Task: Select the West Africa Time as time zone for the schedule.
Action: Mouse moved to (86, 246)
Screenshot: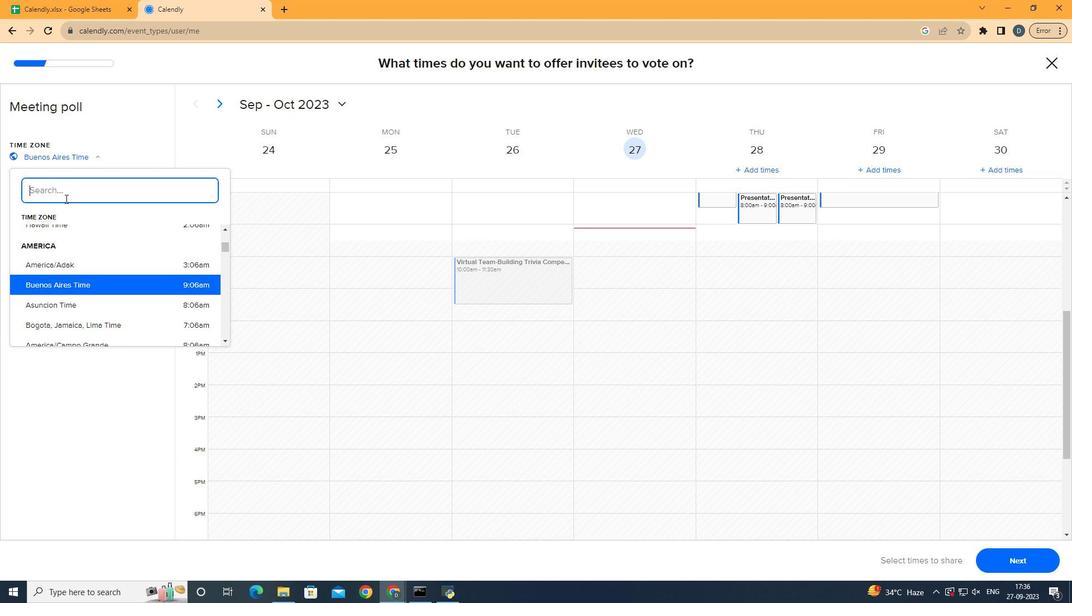 
Action: Mouse pressed left at (86, 246)
Screenshot: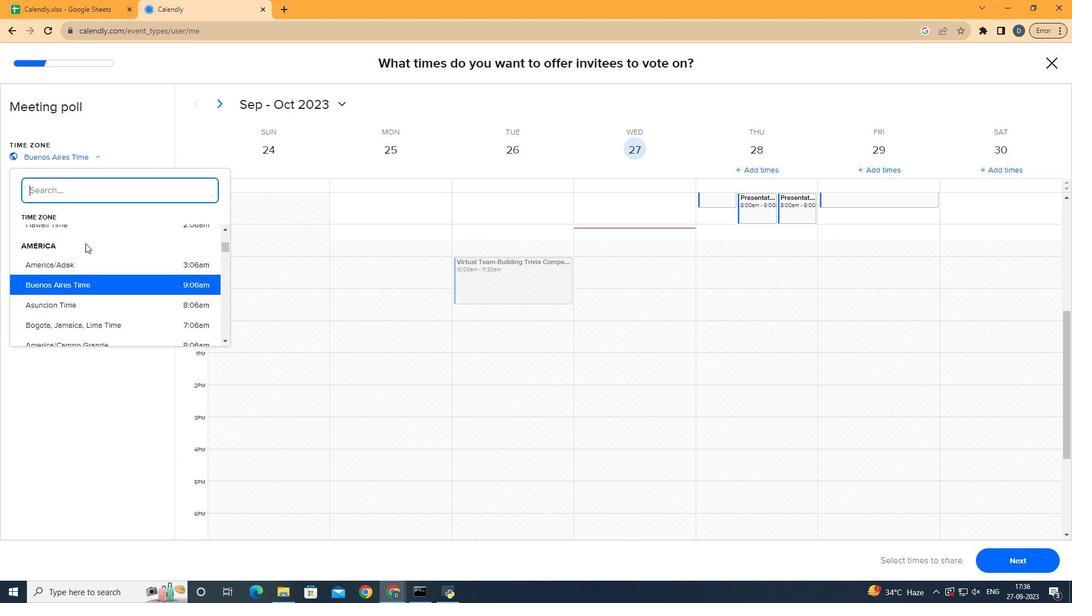 
Action: Mouse moved to (112, 351)
Screenshot: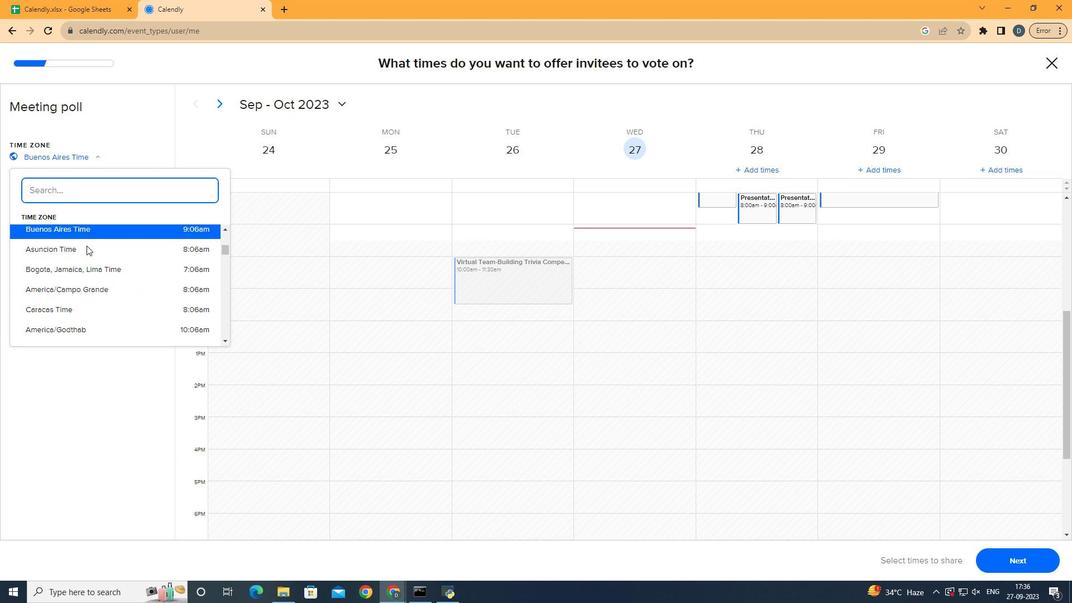 
Action: Mouse scrolled (112, 351) with delta (0, 0)
Screenshot: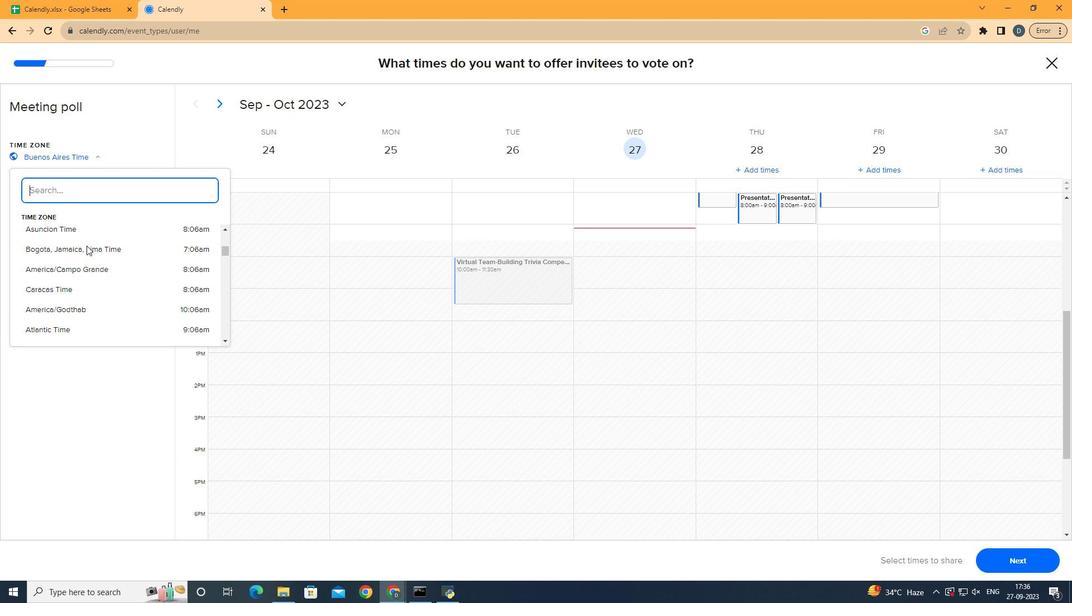 
Action: Mouse scrolled (112, 351) with delta (0, 0)
Screenshot: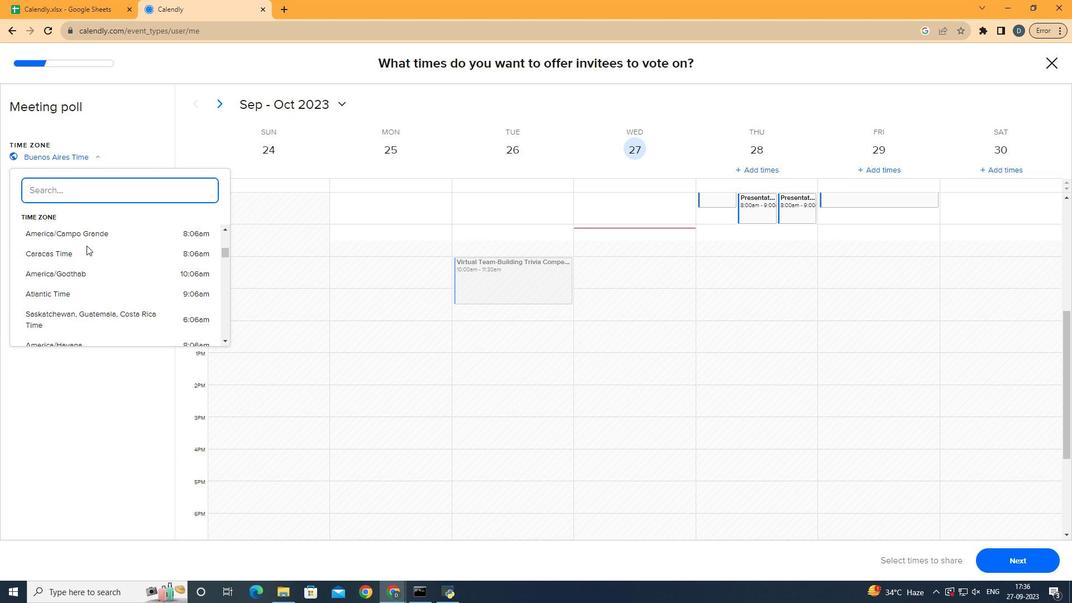 
Action: Mouse scrolled (112, 351) with delta (0, 0)
Screenshot: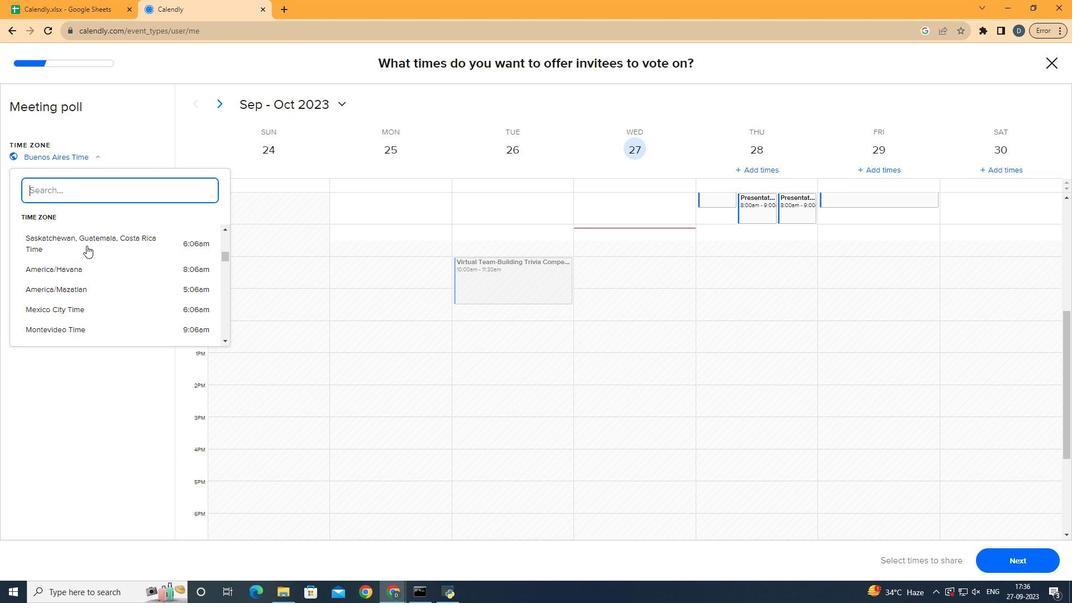 
Action: Mouse scrolled (112, 351) with delta (0, 0)
Screenshot: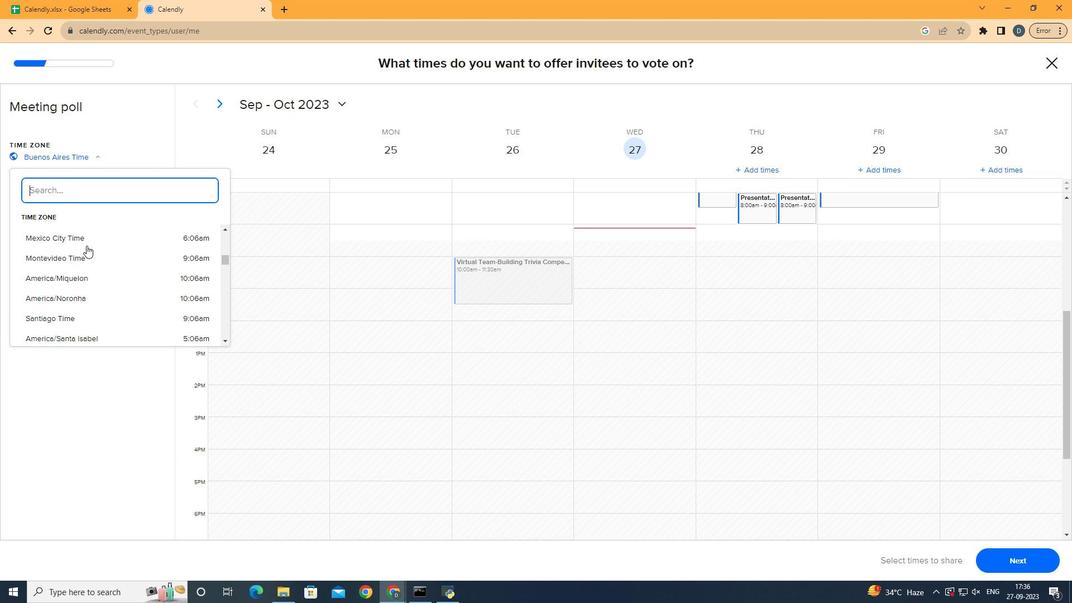 
Action: Mouse scrolled (112, 351) with delta (0, 0)
Screenshot: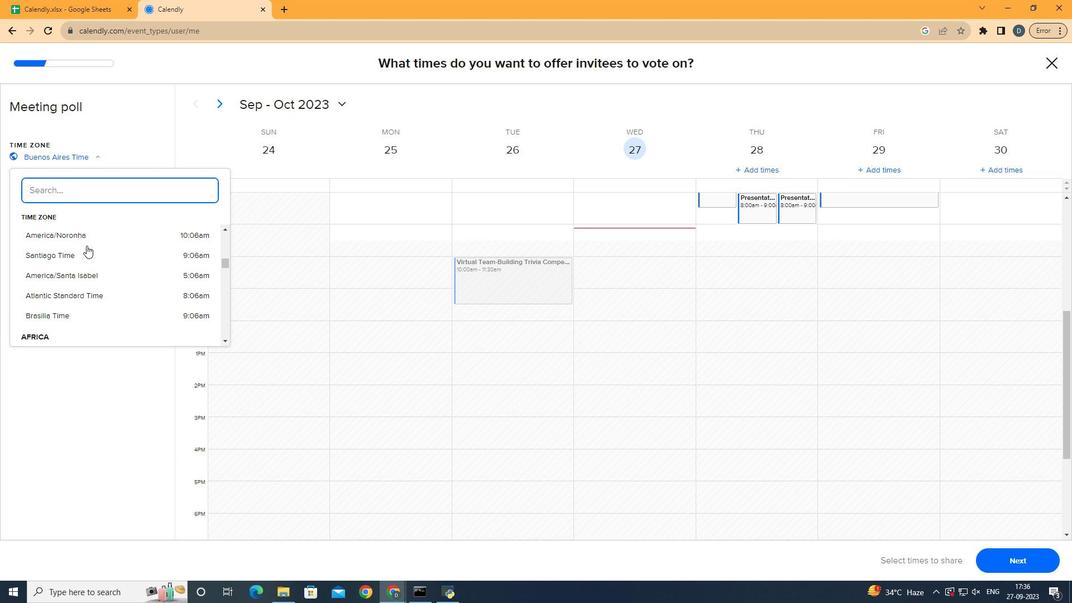
Action: Mouse scrolled (112, 351) with delta (0, 0)
Screenshot: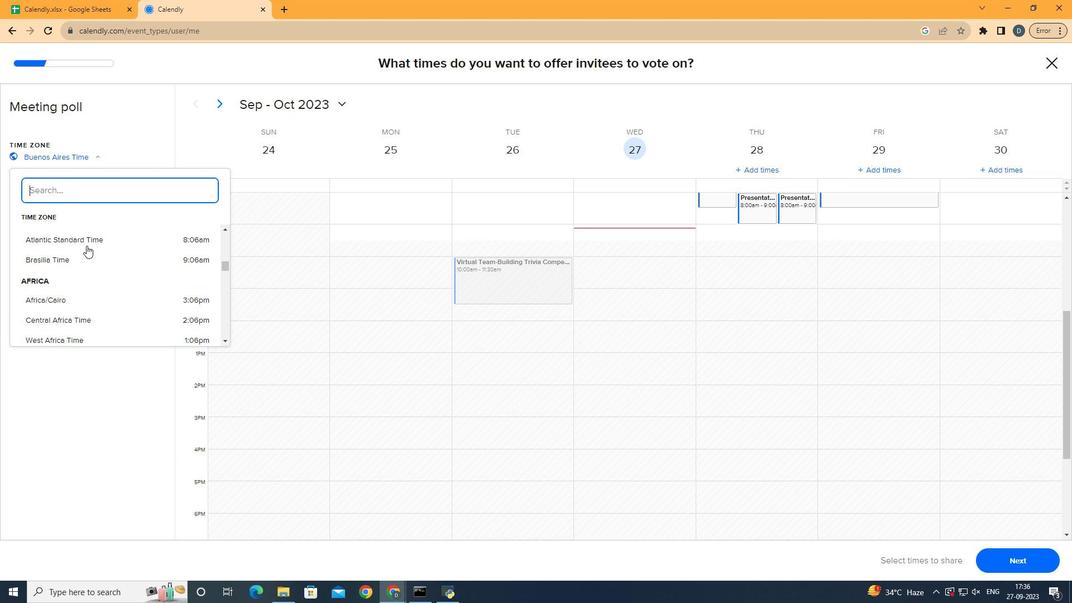
Action: Mouse scrolled (112, 351) with delta (0, 0)
Screenshot: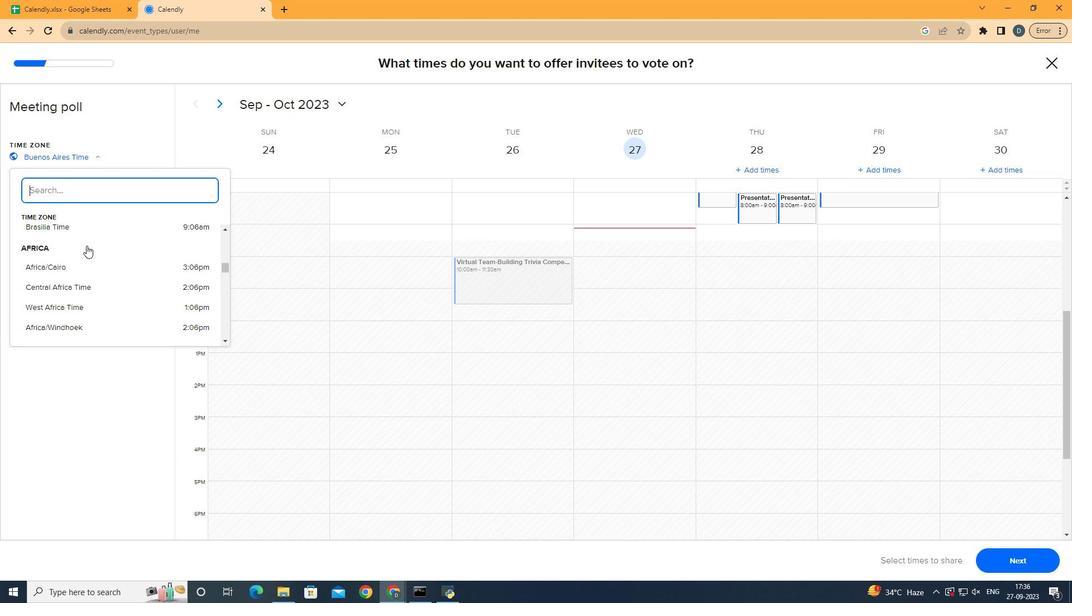 
Action: Mouse scrolled (112, 351) with delta (0, 0)
Screenshot: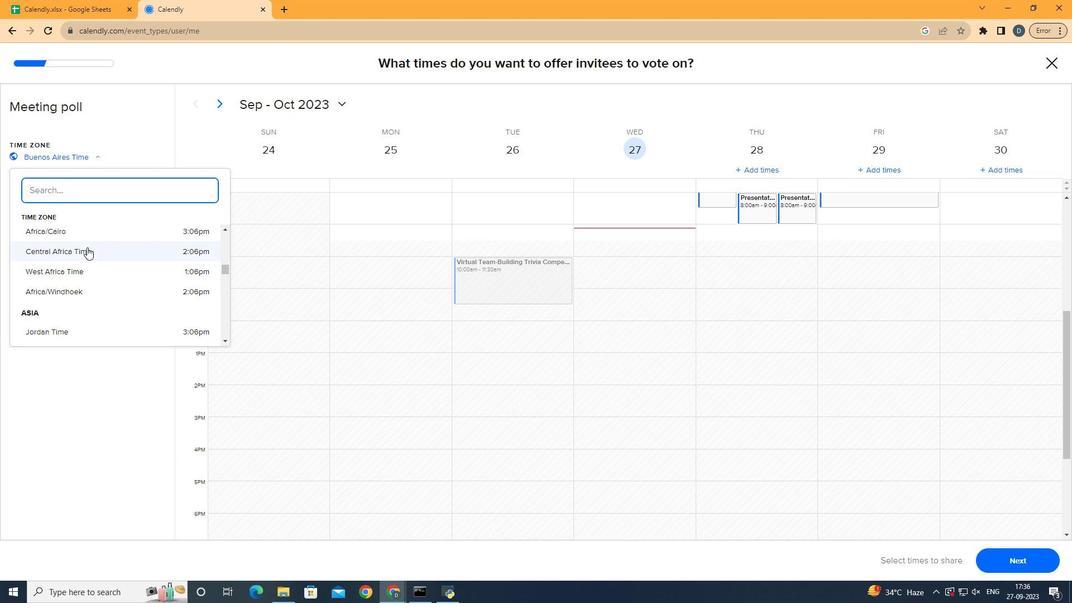 
Action: Mouse moved to (94, 381)
Screenshot: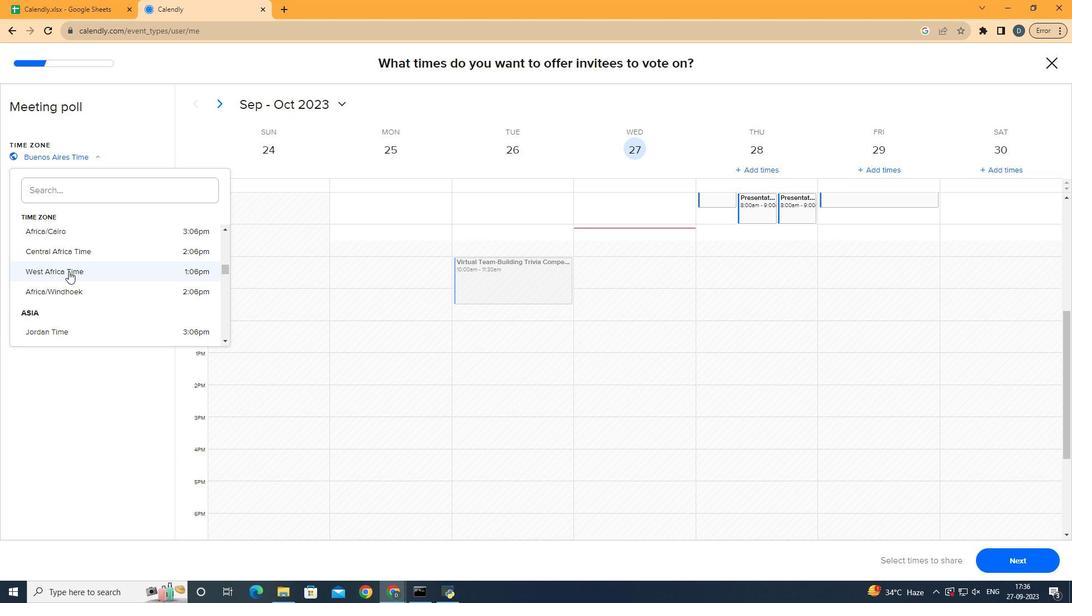 
Action: Mouse pressed left at (94, 381)
Screenshot: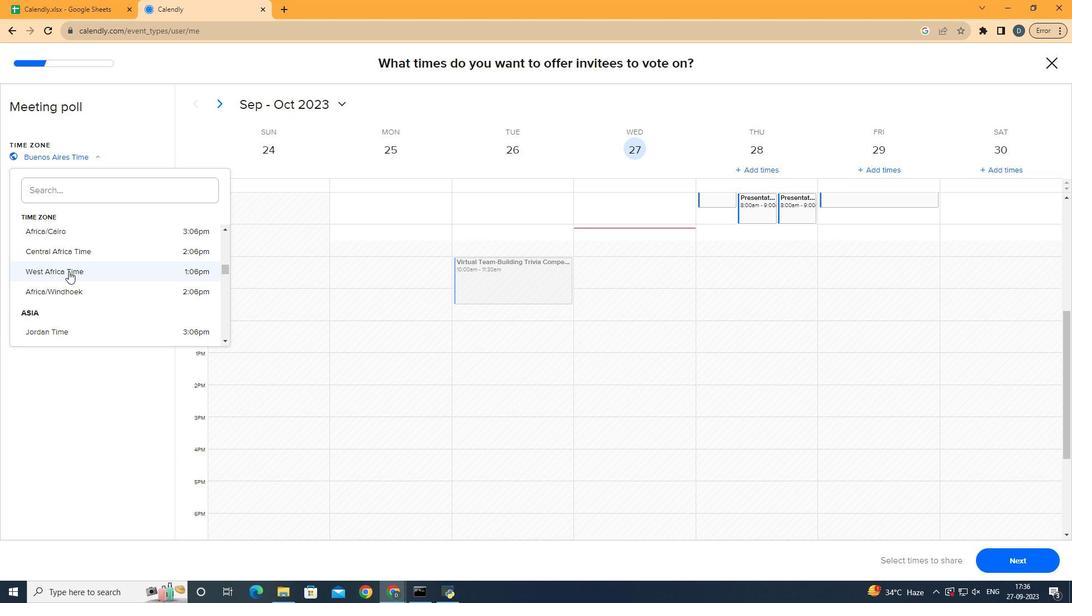 
Action: Mouse moved to (135, 545)
Screenshot: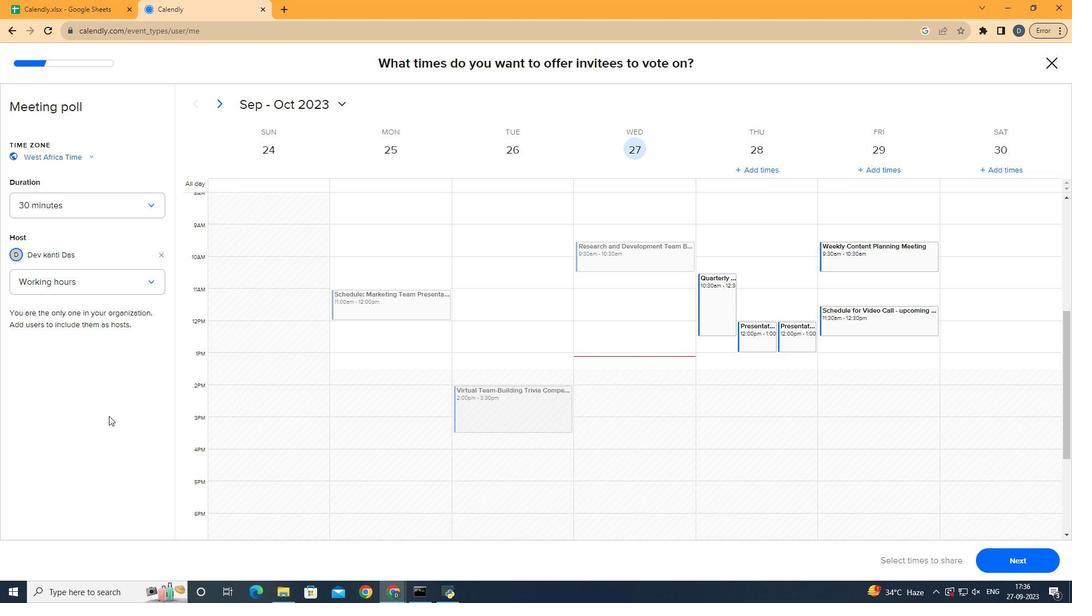 
